 Task: Create a due date automation when advanced off, on the sunday after a card is due at 12:00 PM.
Action: Mouse moved to (490, 524)
Screenshot: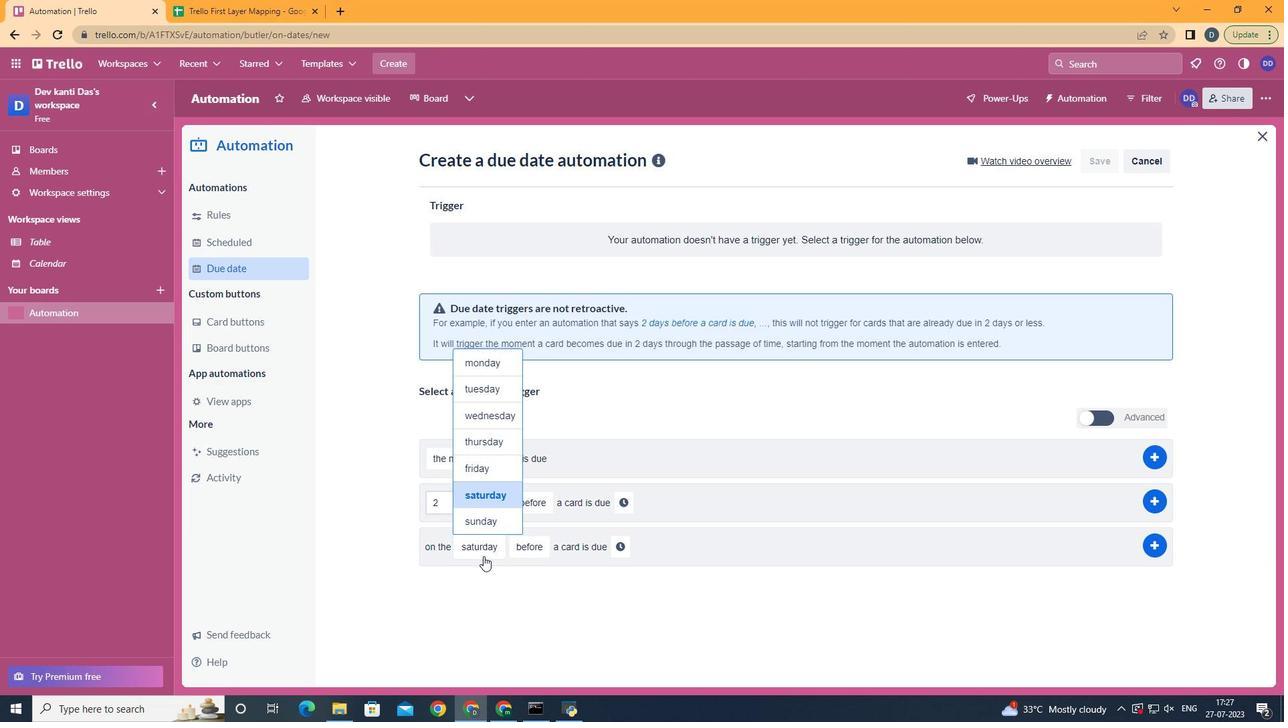 
Action: Mouse pressed left at (490, 524)
Screenshot: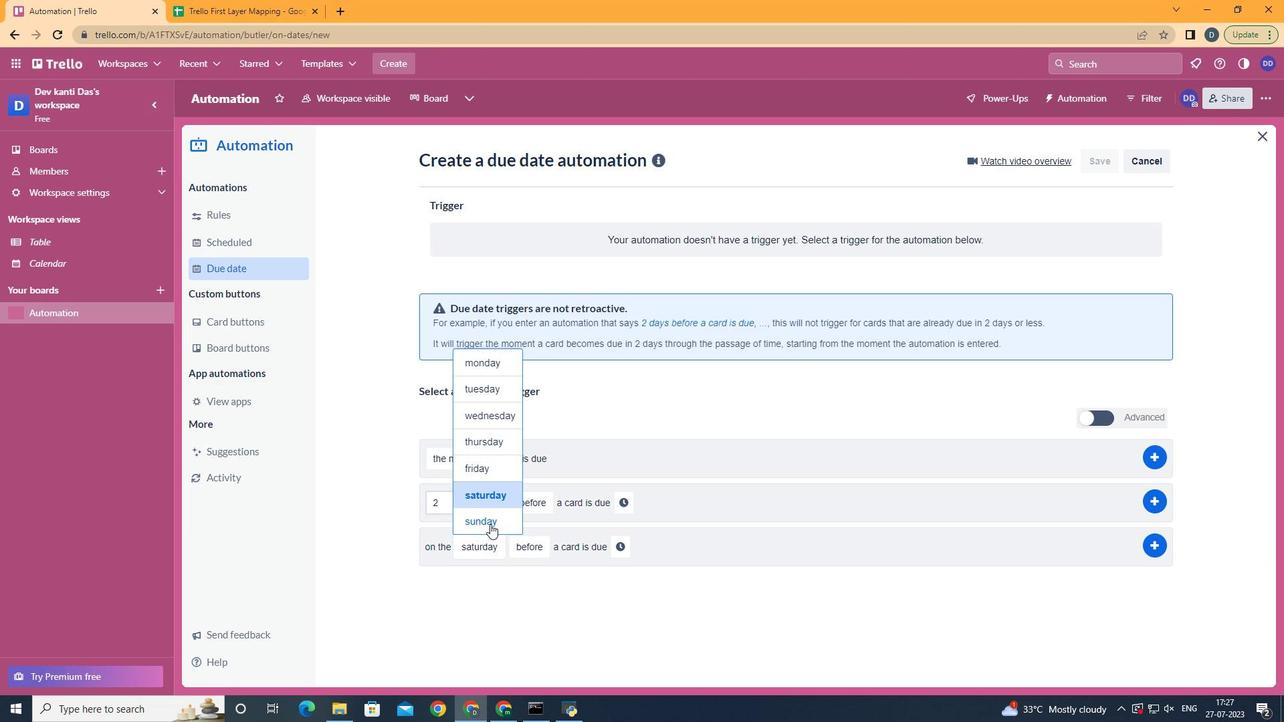 
Action: Mouse moved to (533, 604)
Screenshot: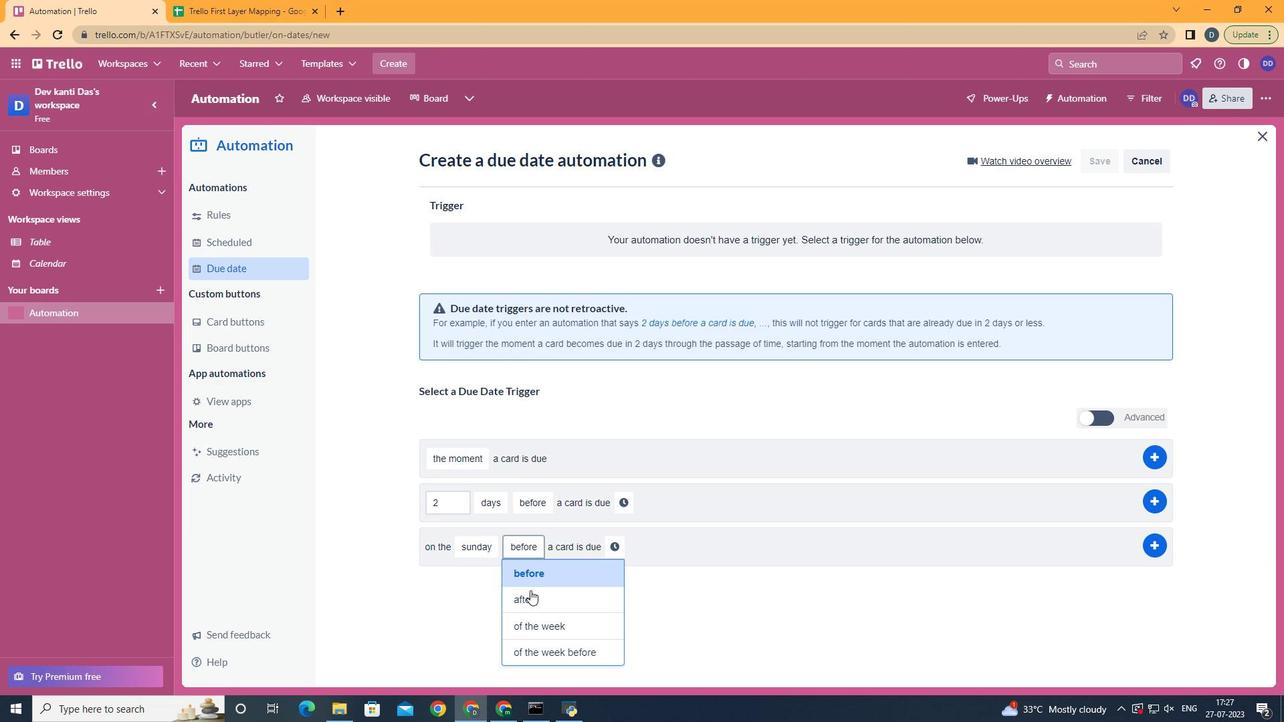 
Action: Mouse pressed left at (533, 604)
Screenshot: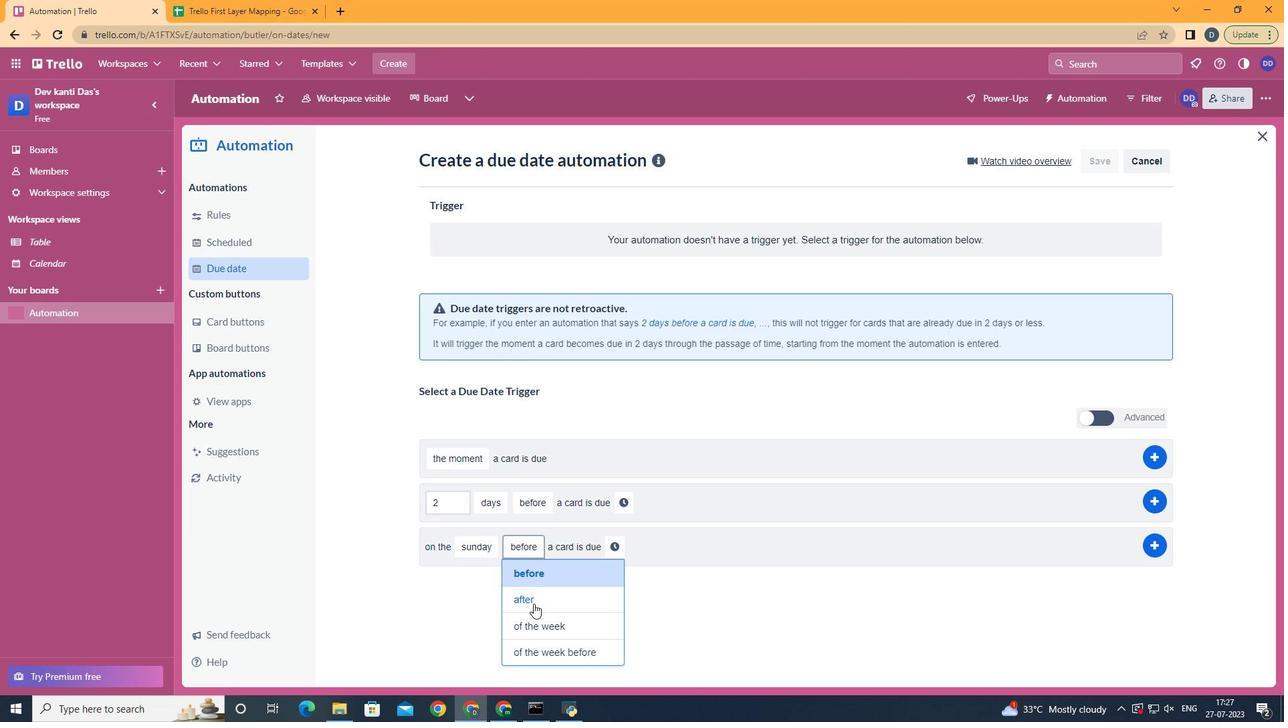
Action: Mouse moved to (616, 541)
Screenshot: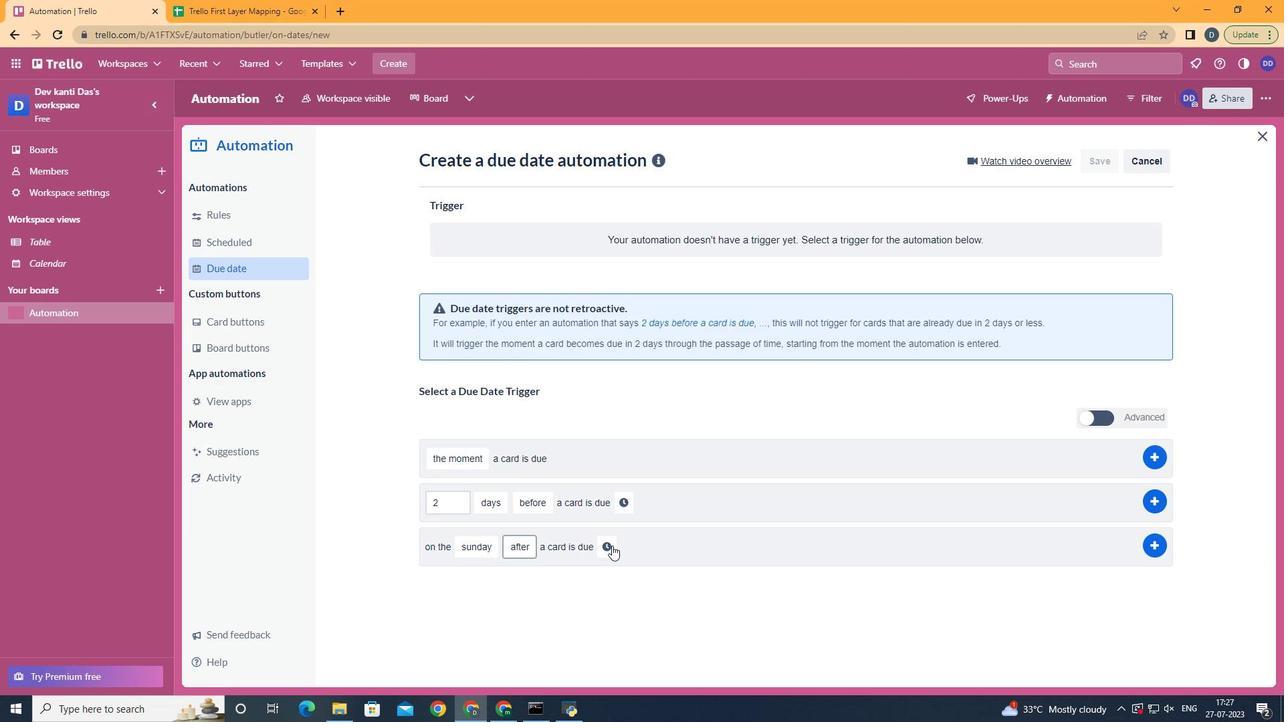 
Action: Mouse pressed left at (616, 541)
Screenshot: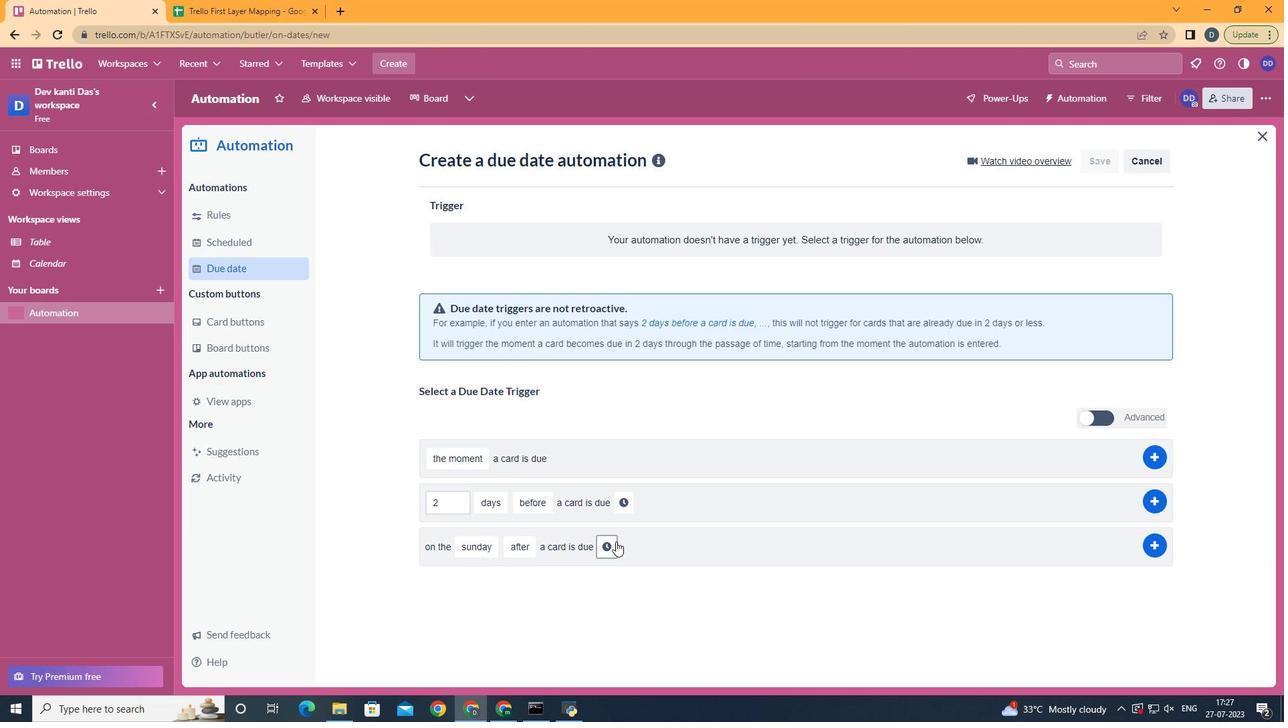 
Action: Mouse moved to (650, 547)
Screenshot: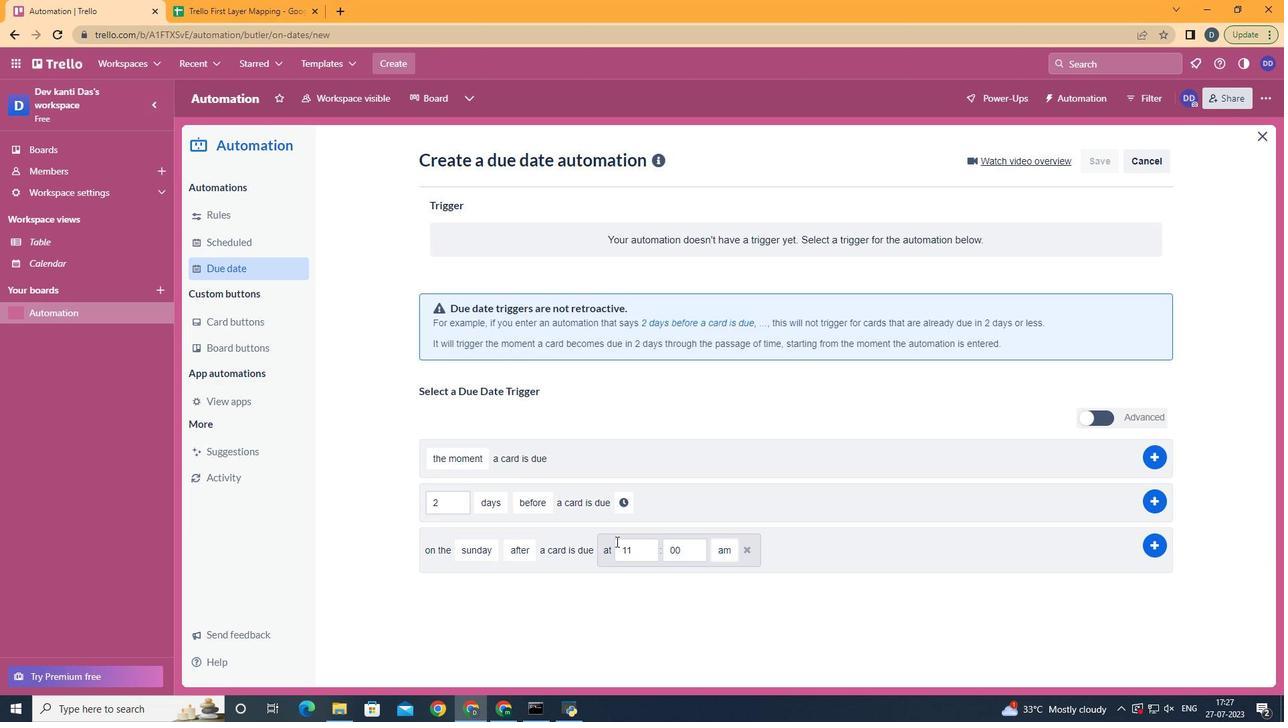 
Action: Mouse pressed left at (650, 547)
Screenshot: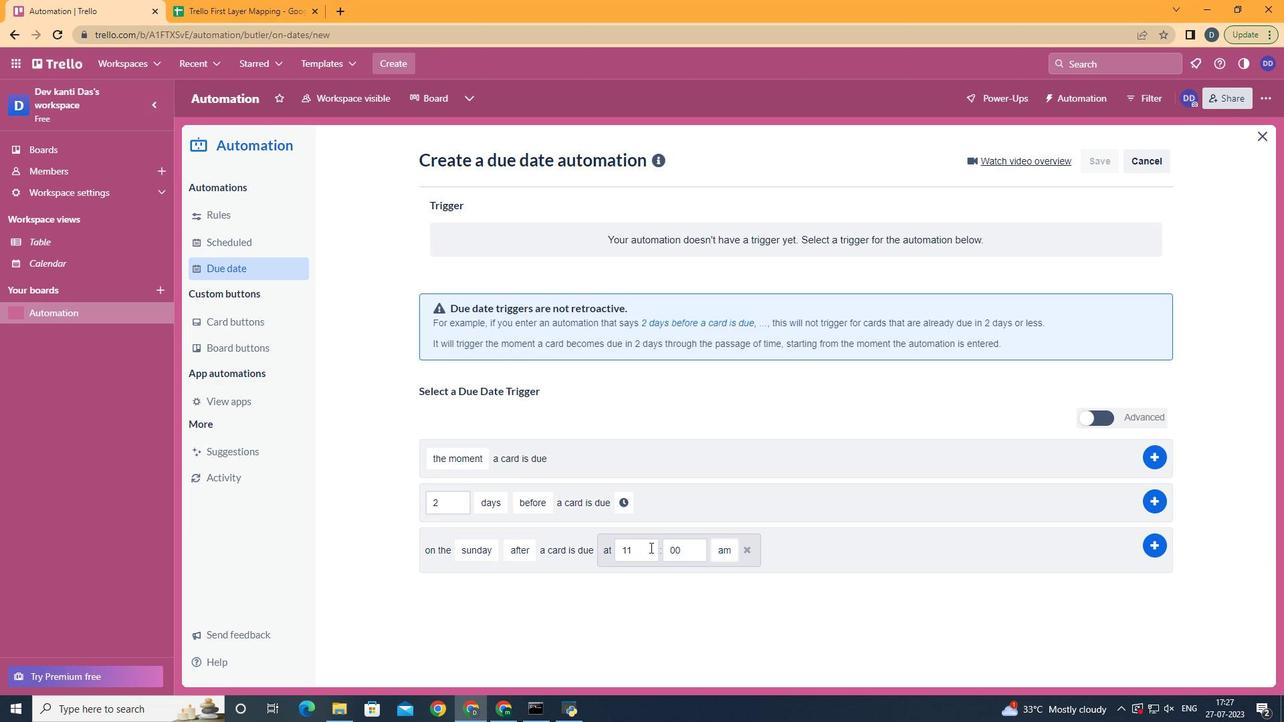 
Action: Key pressed <Key.backspace>2
Screenshot: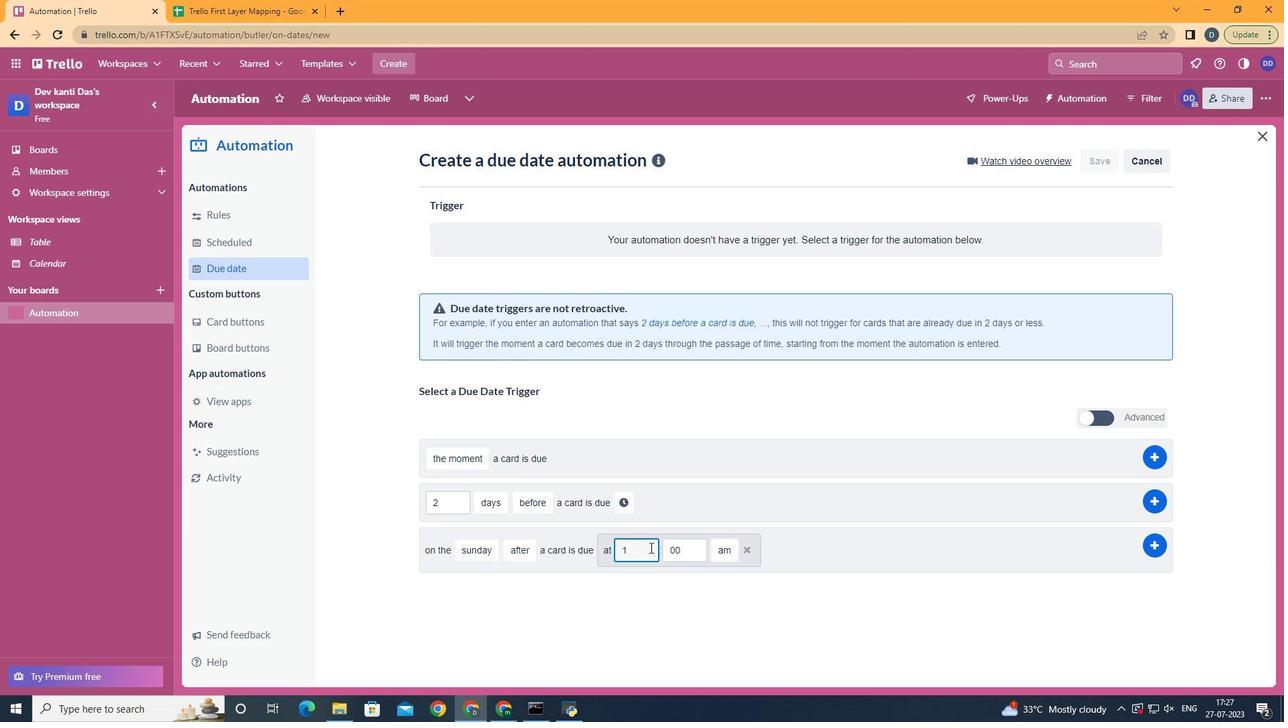 
Action: Mouse moved to (723, 598)
Screenshot: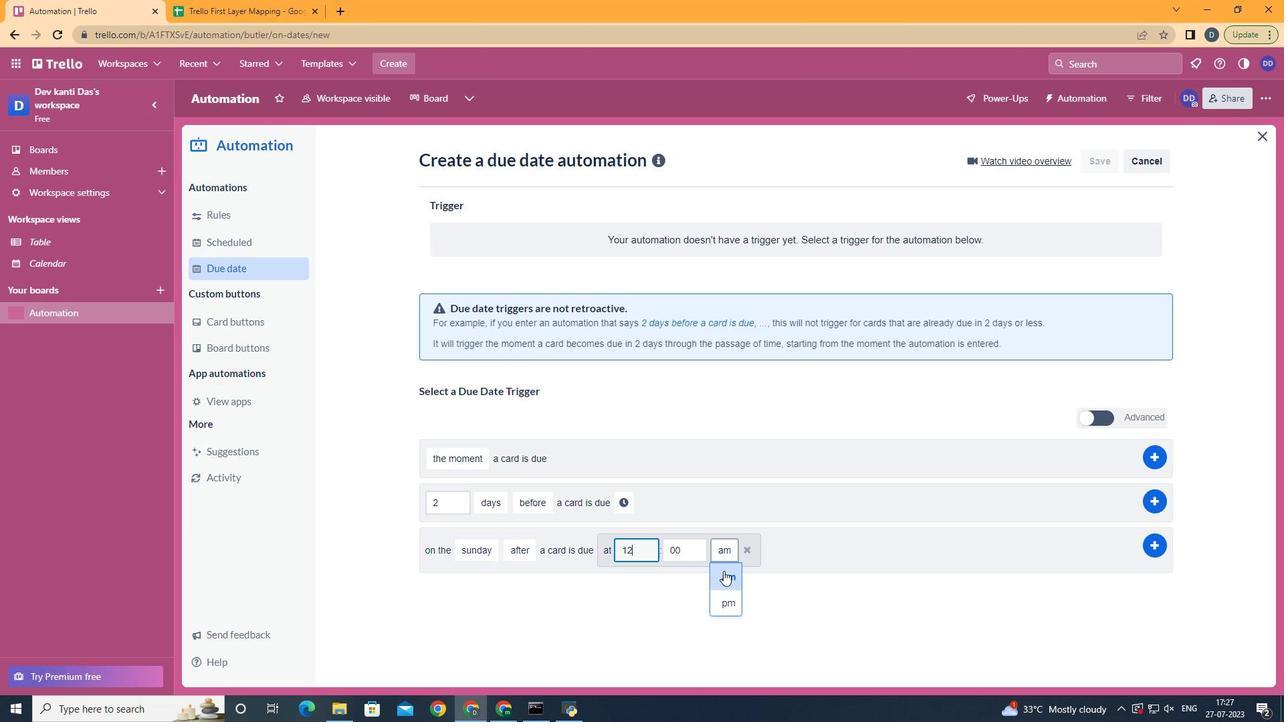 
Action: Mouse pressed left at (723, 598)
Screenshot: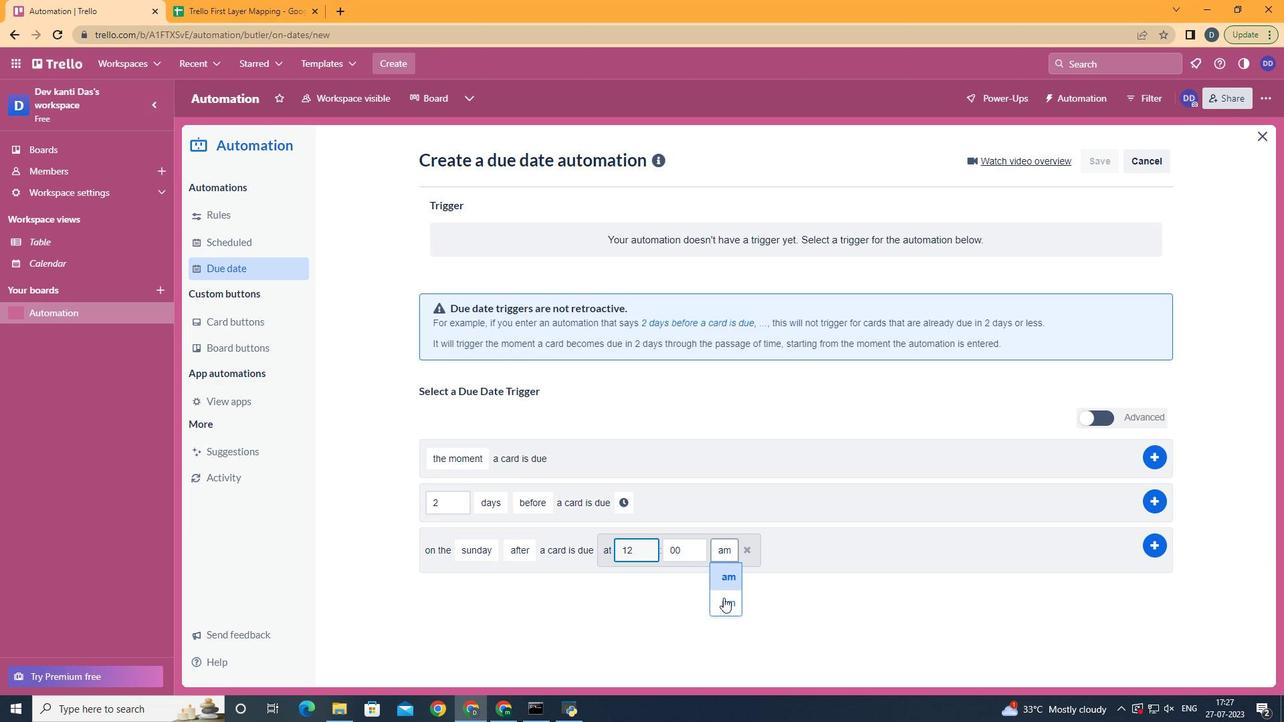 
